 Task: Create a due date automation trigger when advanced on, on the monday of the week a card is due add fields without custom field "Resume" set to a number greater than 1 and greater or equal to 10 at 11:00 AM.
Action: Mouse moved to (923, 75)
Screenshot: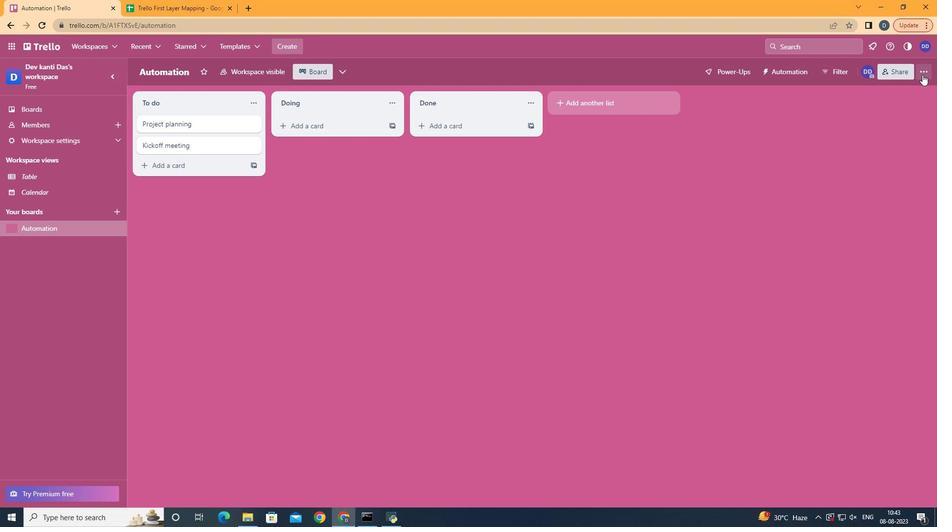 
Action: Mouse pressed left at (923, 75)
Screenshot: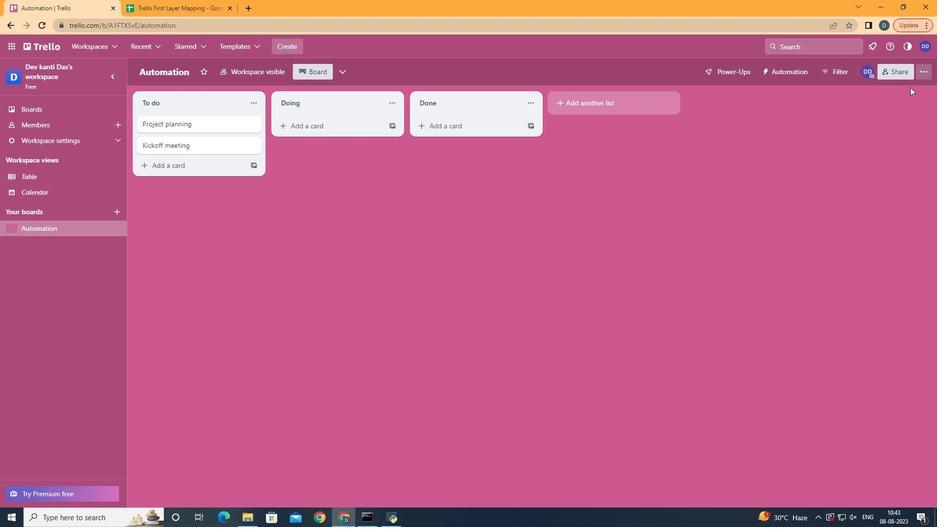 
Action: Mouse moved to (849, 198)
Screenshot: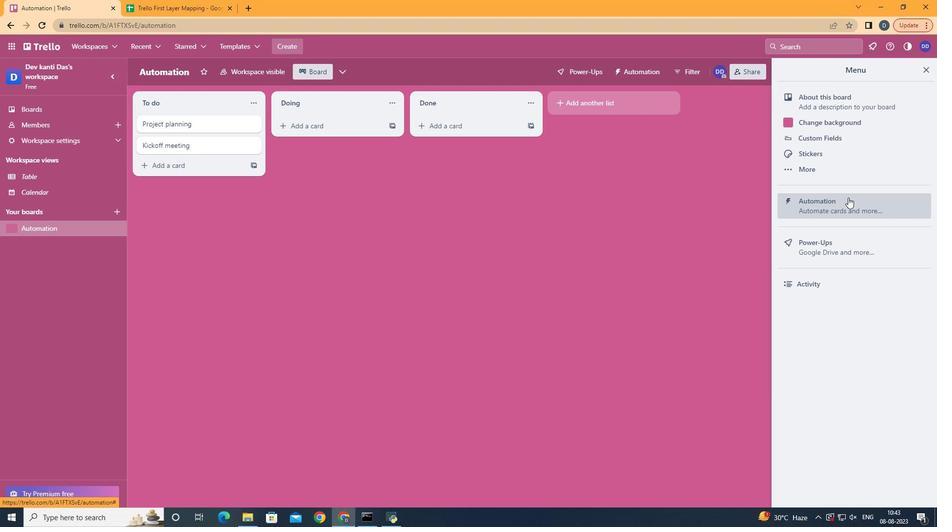 
Action: Mouse pressed left at (849, 198)
Screenshot: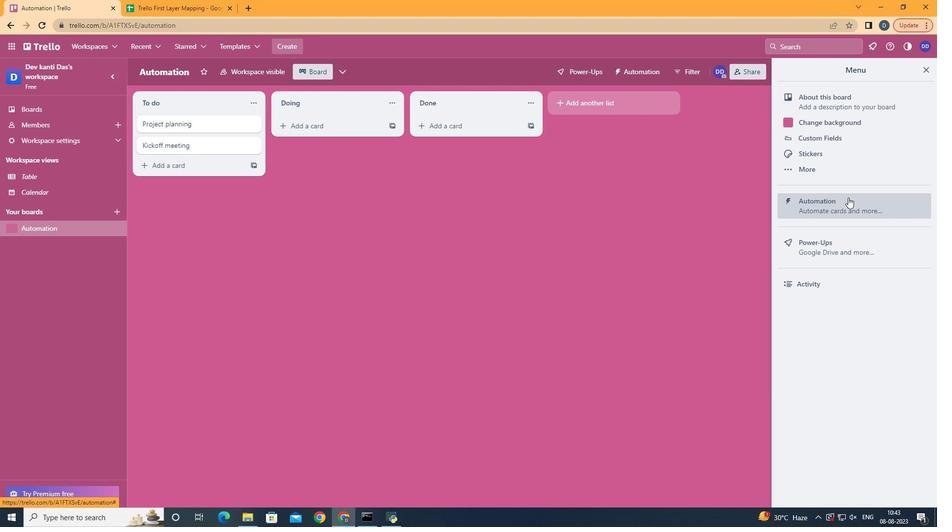 
Action: Mouse moved to (164, 198)
Screenshot: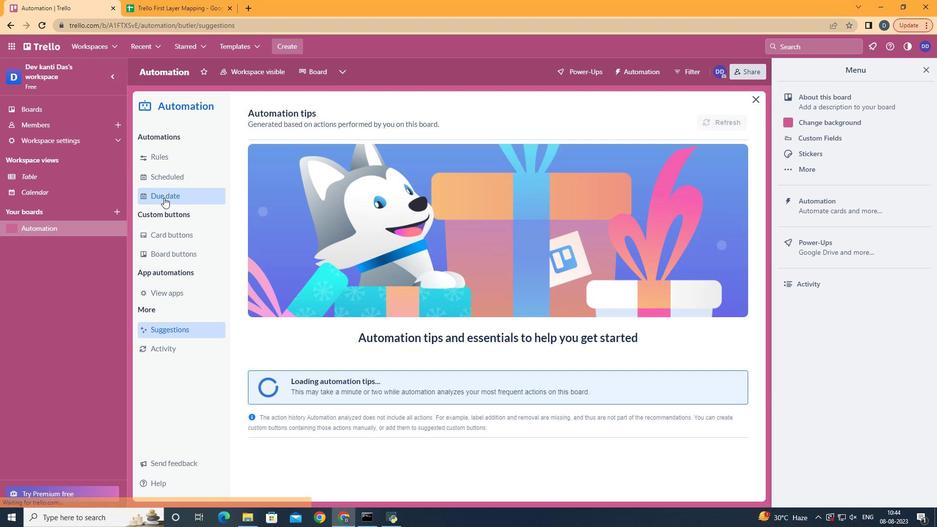
Action: Mouse pressed left at (164, 198)
Screenshot: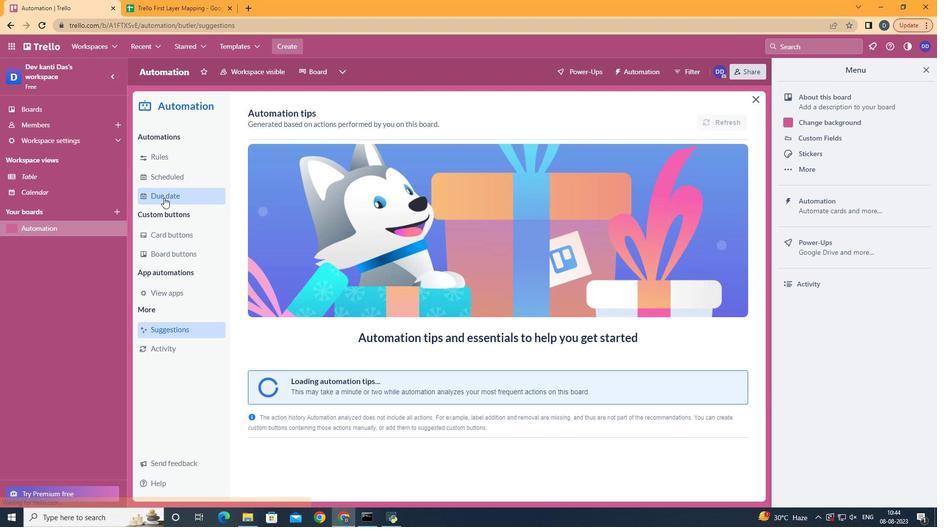 
Action: Mouse moved to (685, 116)
Screenshot: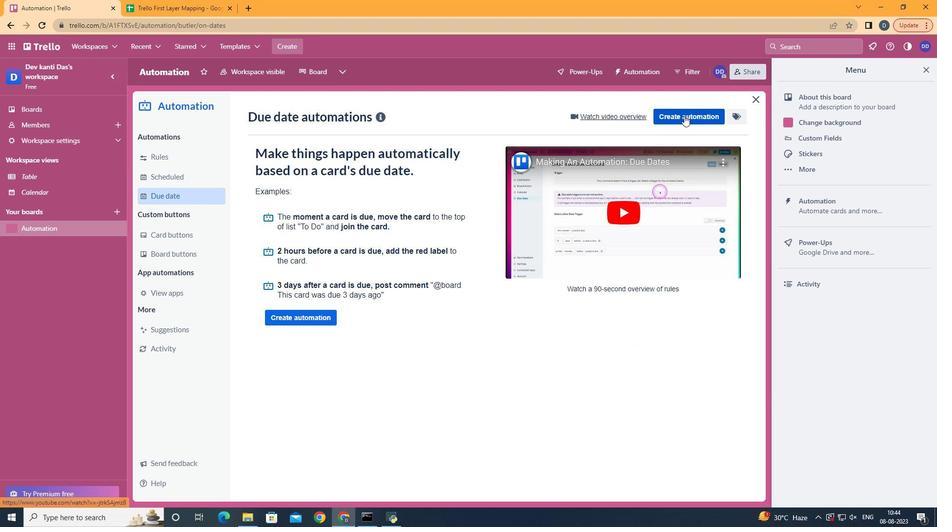 
Action: Mouse pressed left at (685, 116)
Screenshot: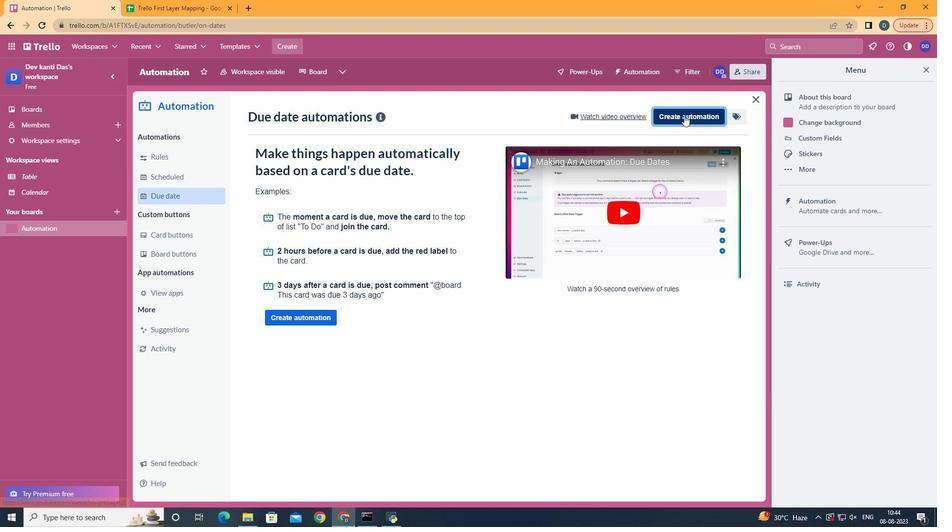 
Action: Mouse moved to (508, 208)
Screenshot: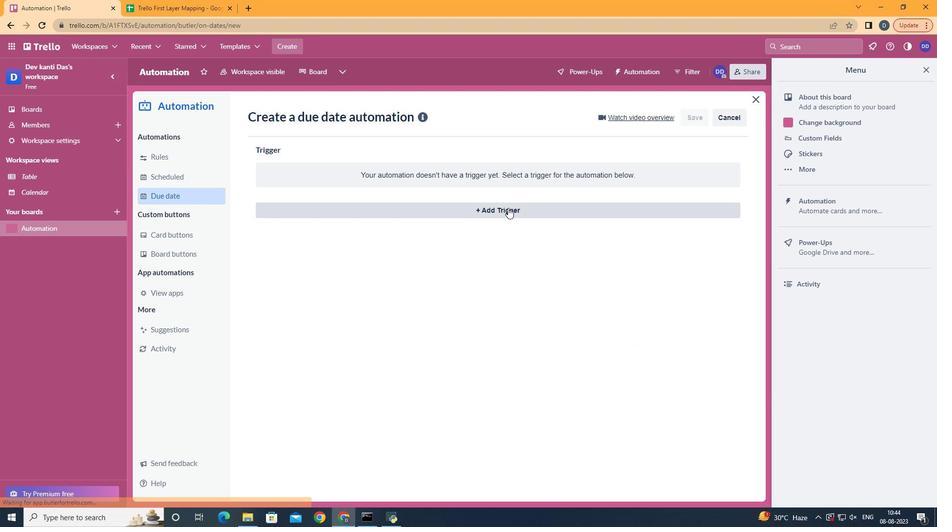 
Action: Mouse pressed left at (508, 208)
Screenshot: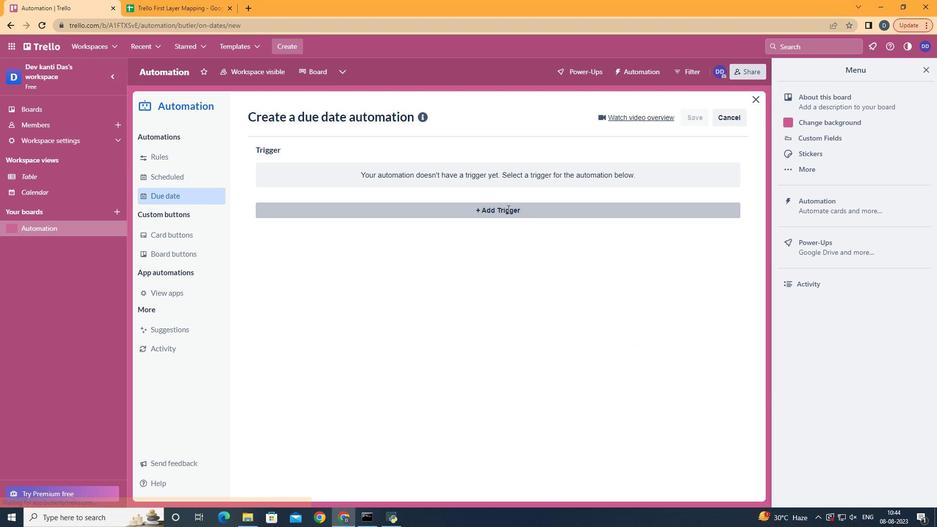 
Action: Mouse moved to (317, 255)
Screenshot: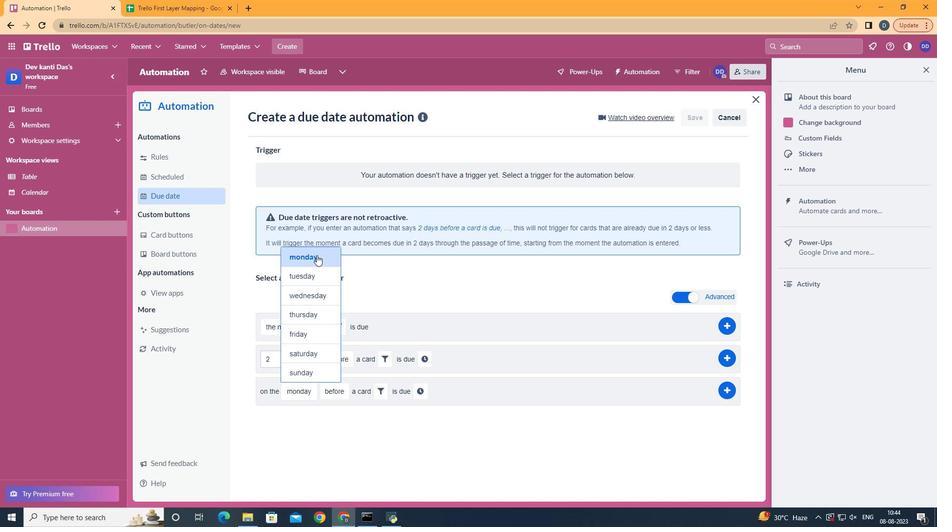 
Action: Mouse pressed left at (317, 255)
Screenshot: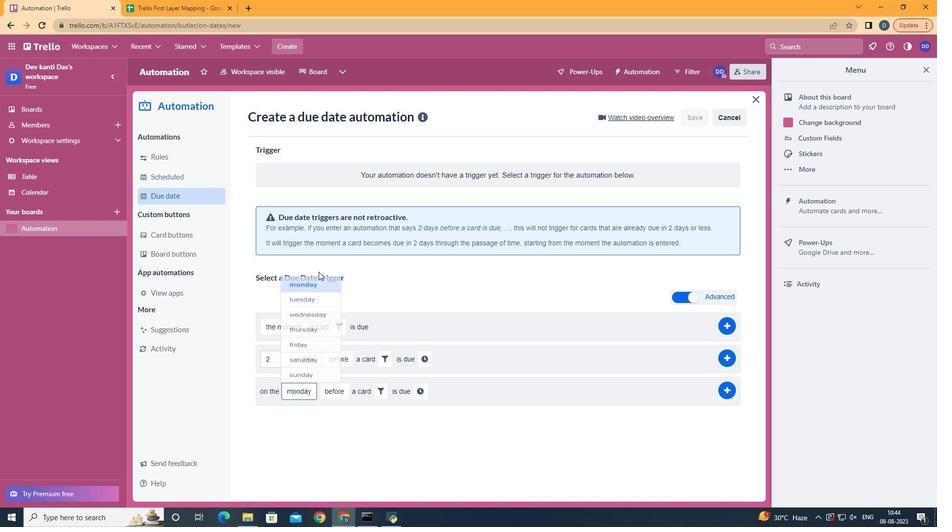 
Action: Mouse moved to (344, 446)
Screenshot: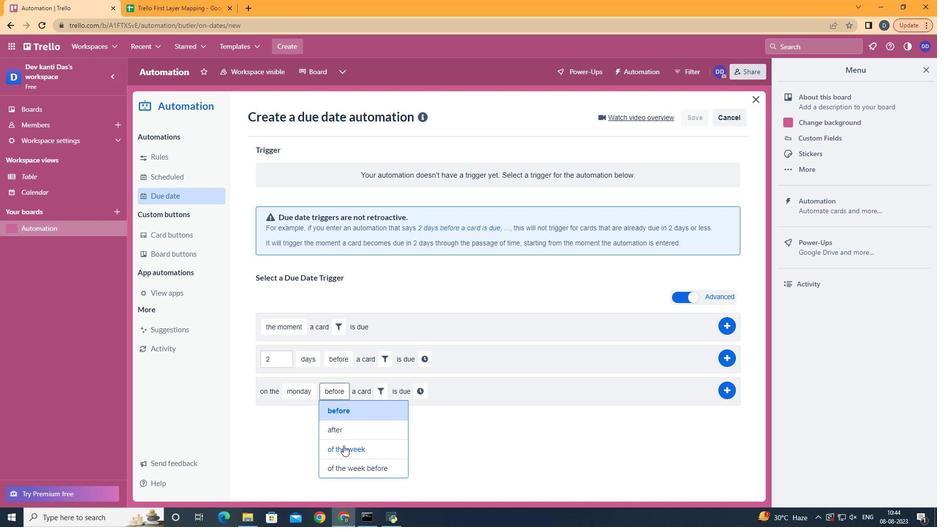 
Action: Mouse pressed left at (344, 446)
Screenshot: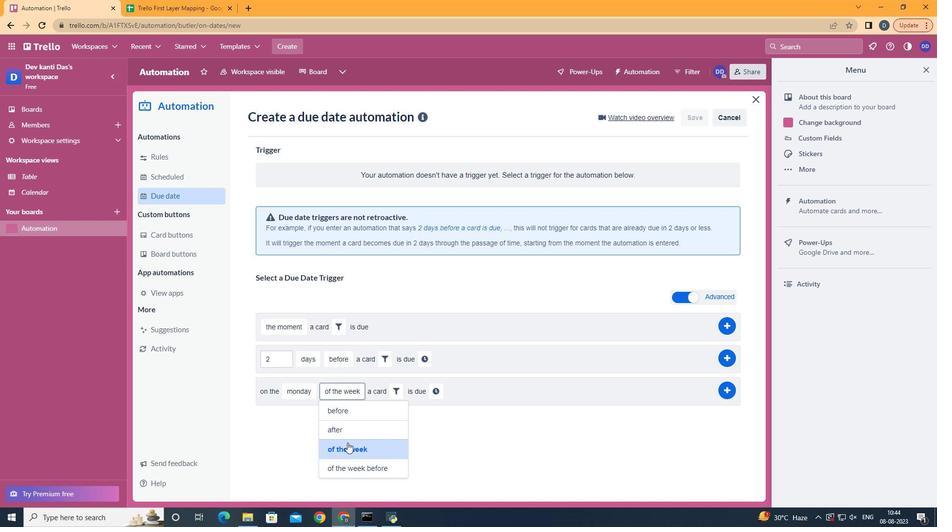 
Action: Mouse moved to (394, 385)
Screenshot: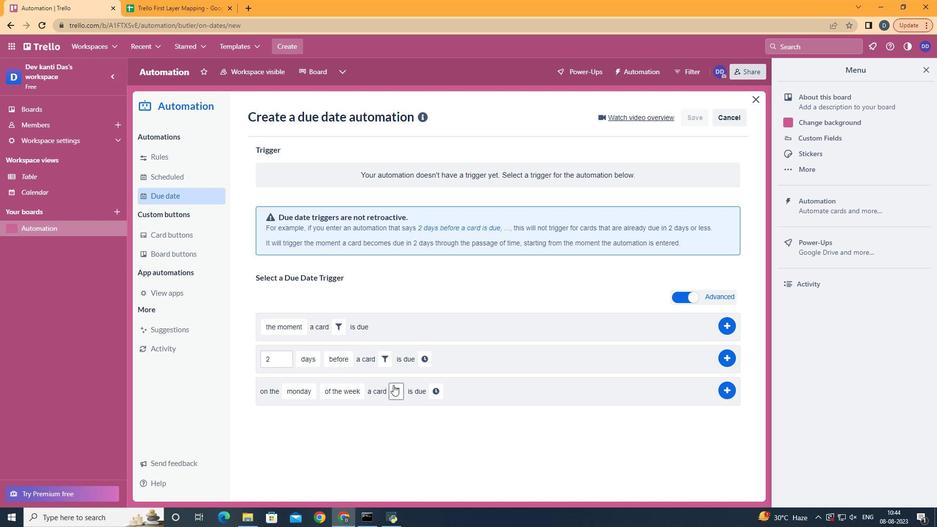 
Action: Mouse pressed left at (394, 385)
Screenshot: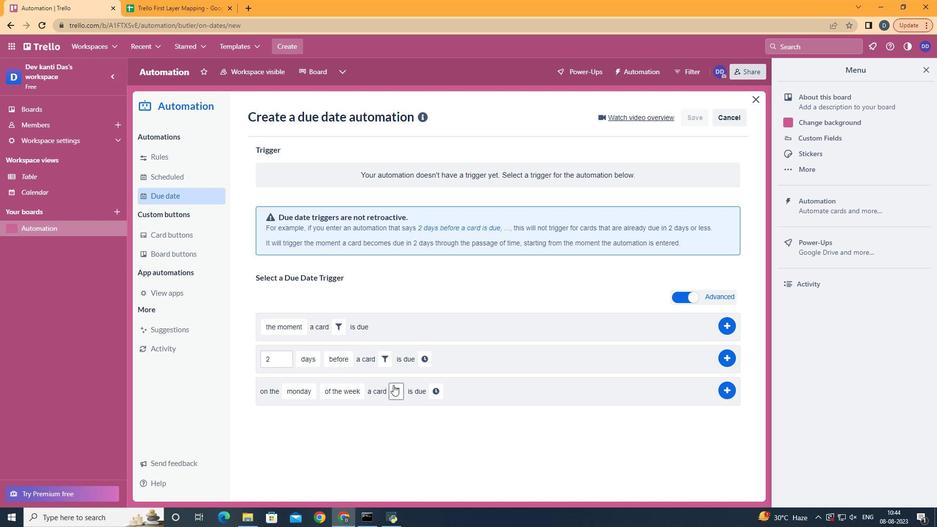 
Action: Mouse moved to (549, 422)
Screenshot: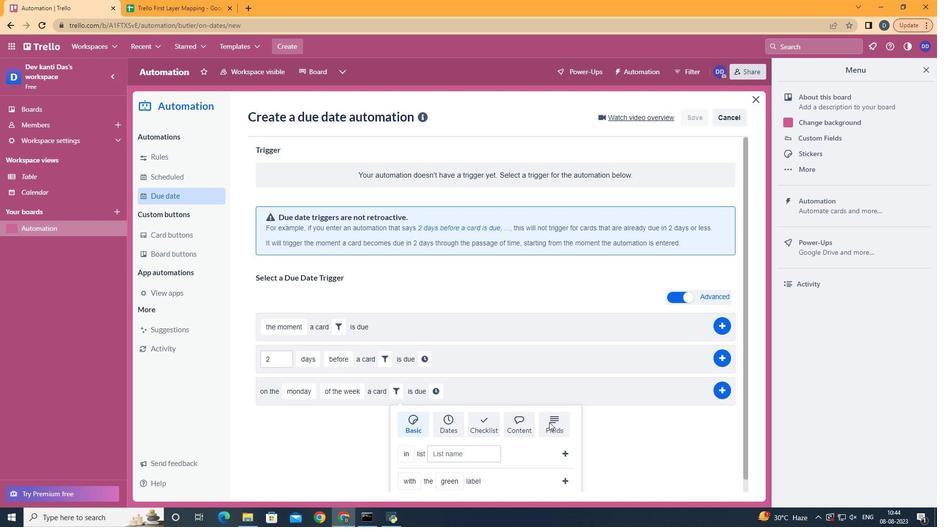 
Action: Mouse pressed left at (549, 422)
Screenshot: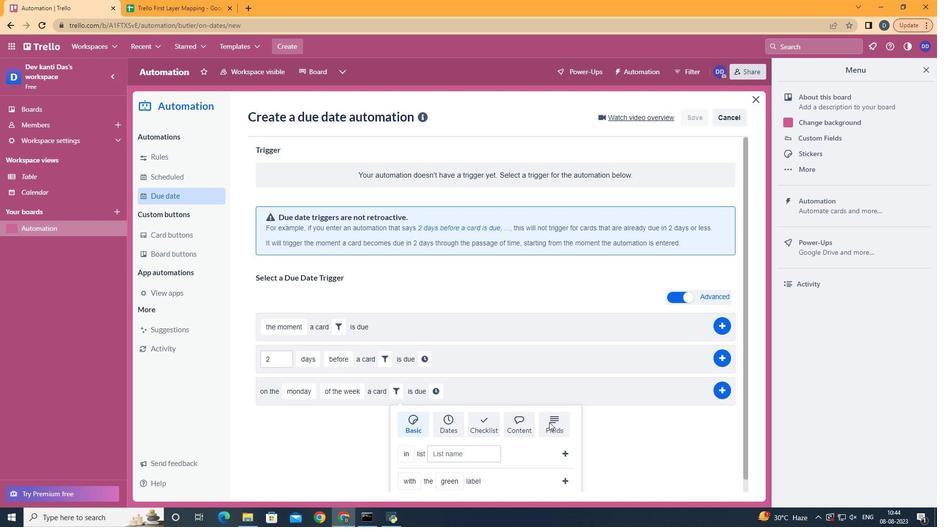
Action: Mouse scrolled (549, 422) with delta (0, 0)
Screenshot: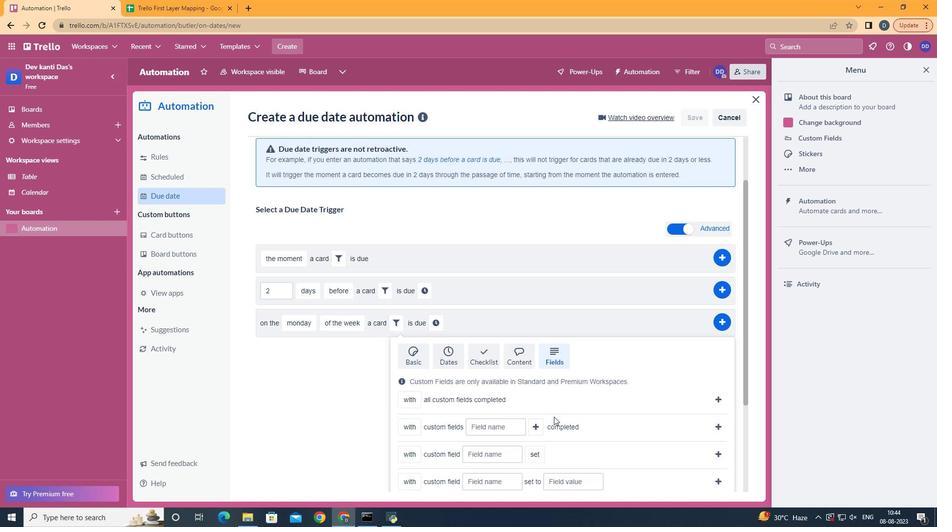 
Action: Mouse scrolled (549, 422) with delta (0, 0)
Screenshot: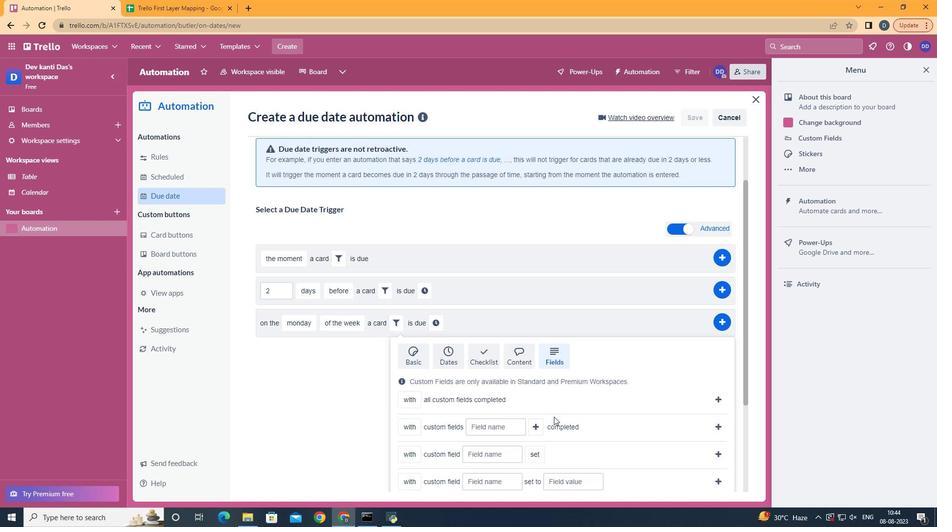 
Action: Mouse scrolled (549, 422) with delta (0, 0)
Screenshot: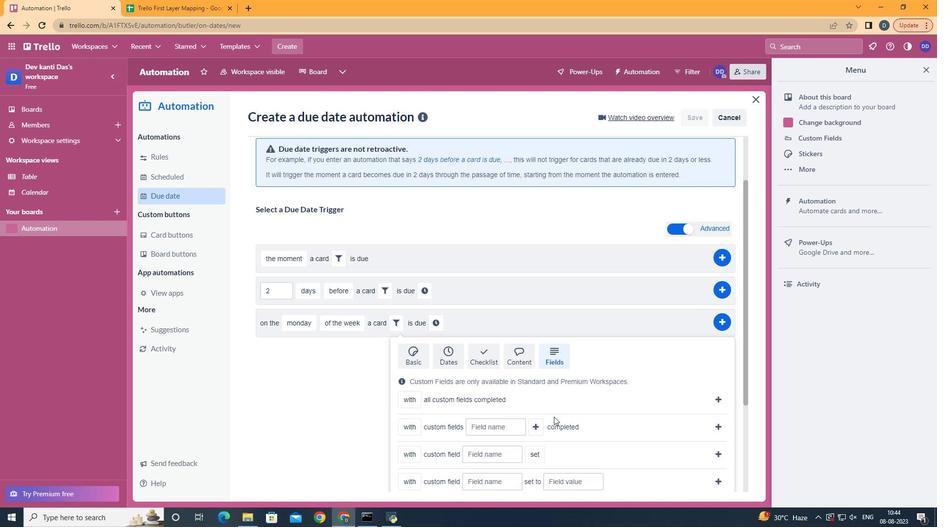 
Action: Mouse scrolled (549, 422) with delta (0, 0)
Screenshot: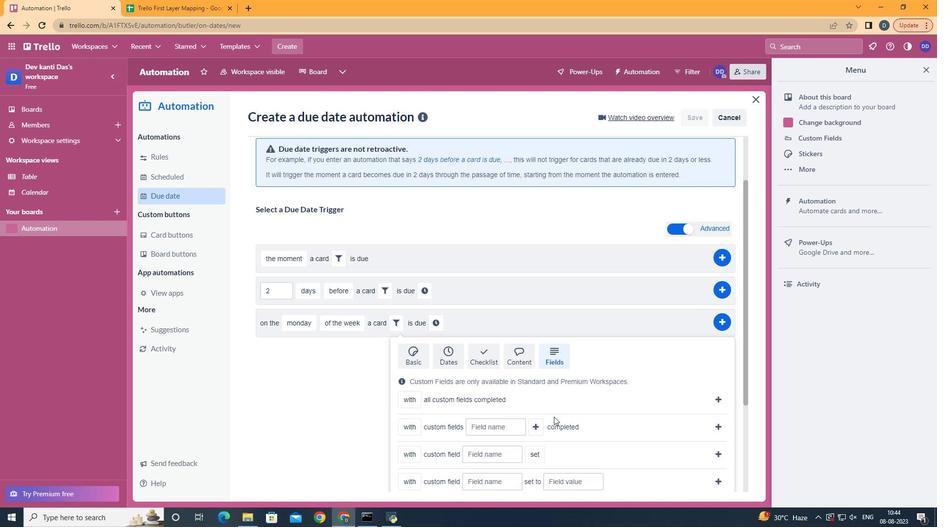 
Action: Mouse scrolled (549, 422) with delta (0, 0)
Screenshot: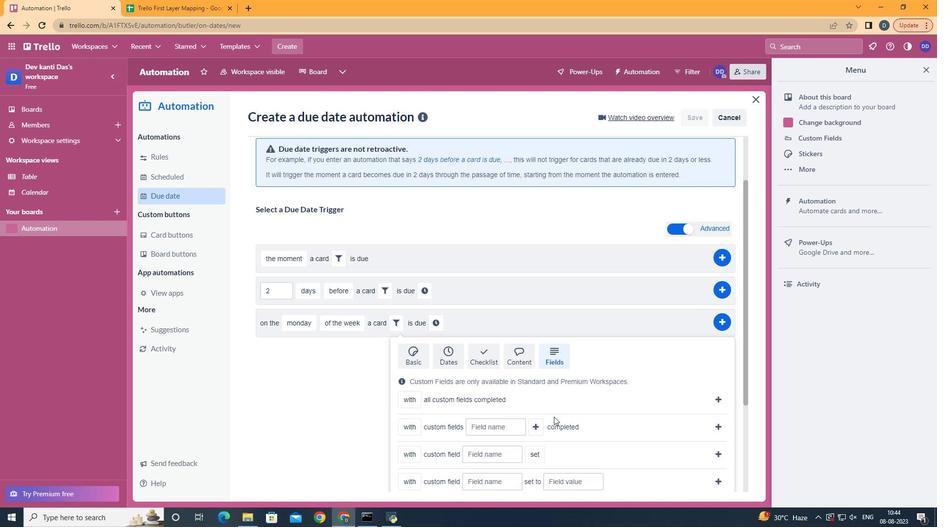 
Action: Mouse moved to (551, 420)
Screenshot: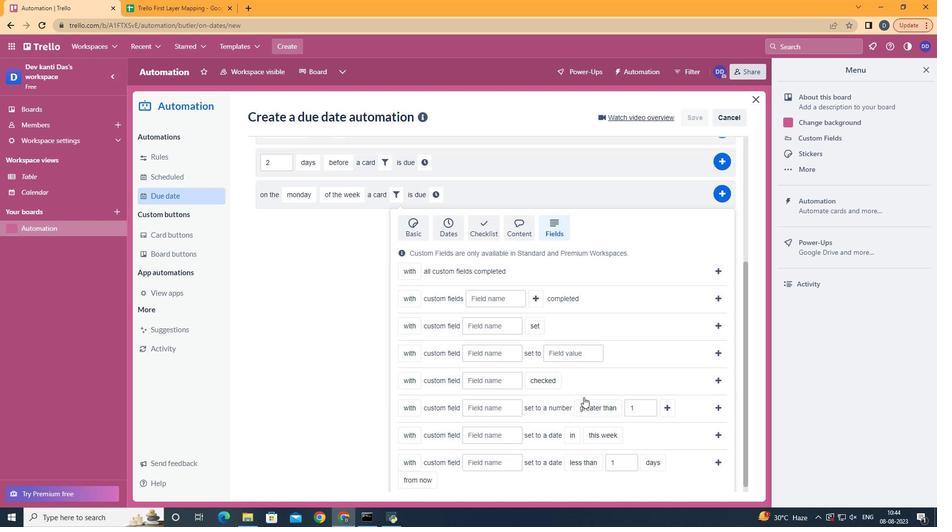 
Action: Mouse scrolled (551, 420) with delta (0, 0)
Screenshot: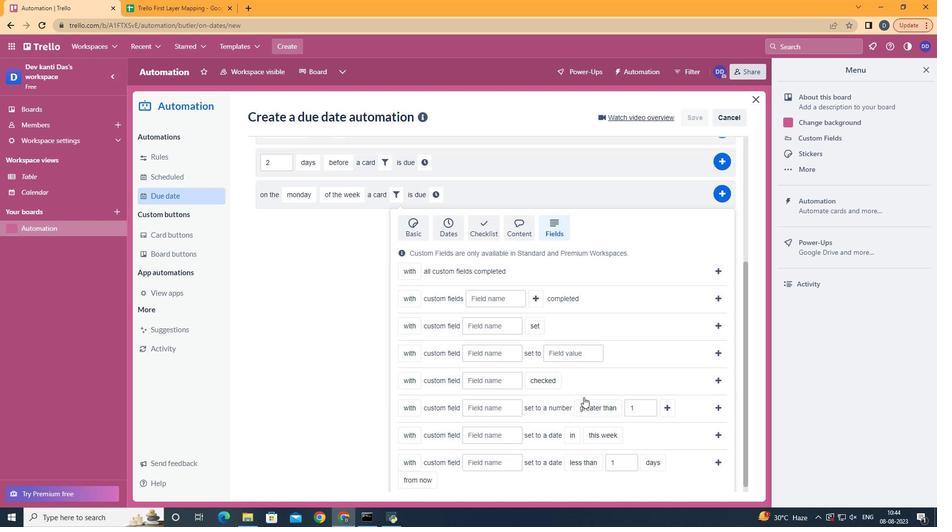 
Action: Mouse moved to (417, 433)
Screenshot: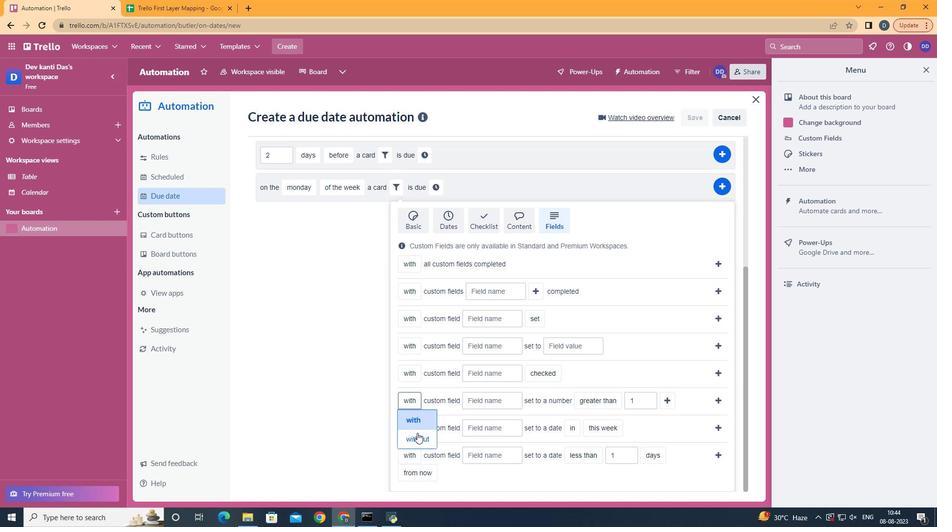 
Action: Mouse pressed left at (417, 433)
Screenshot: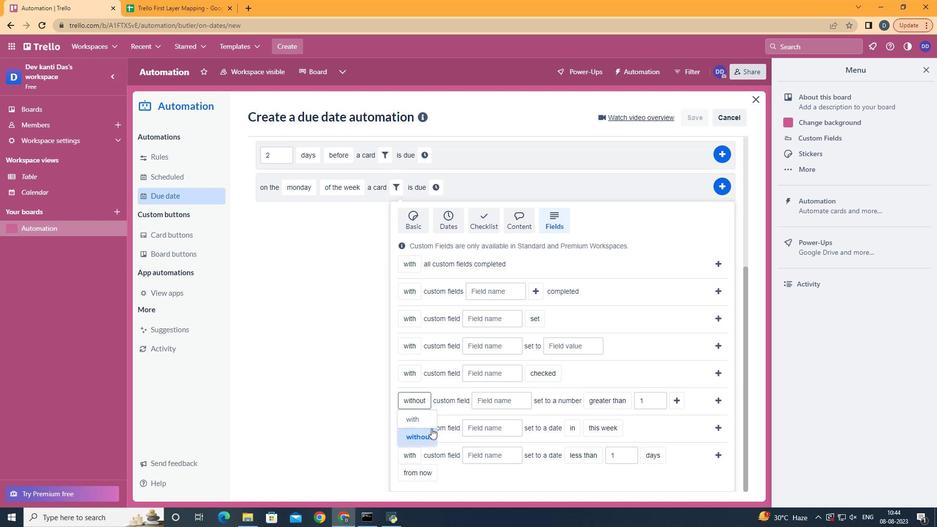 
Action: Mouse moved to (510, 398)
Screenshot: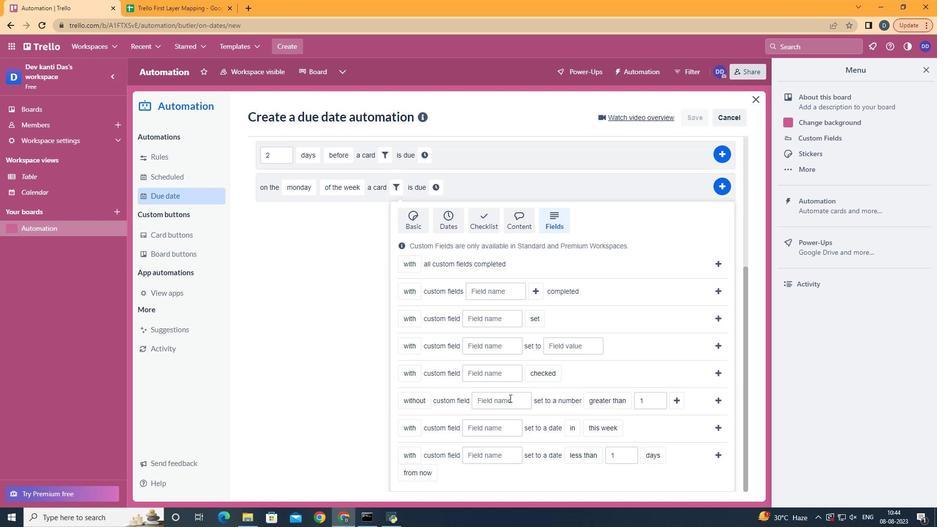 
Action: Mouse pressed left at (510, 398)
Screenshot: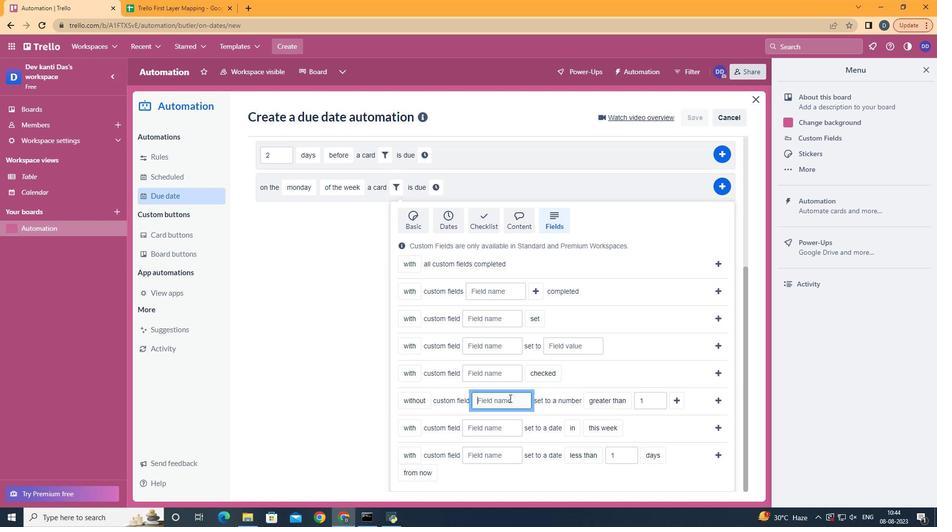 
Action: Key pressed <Key.shift>Resume
Screenshot: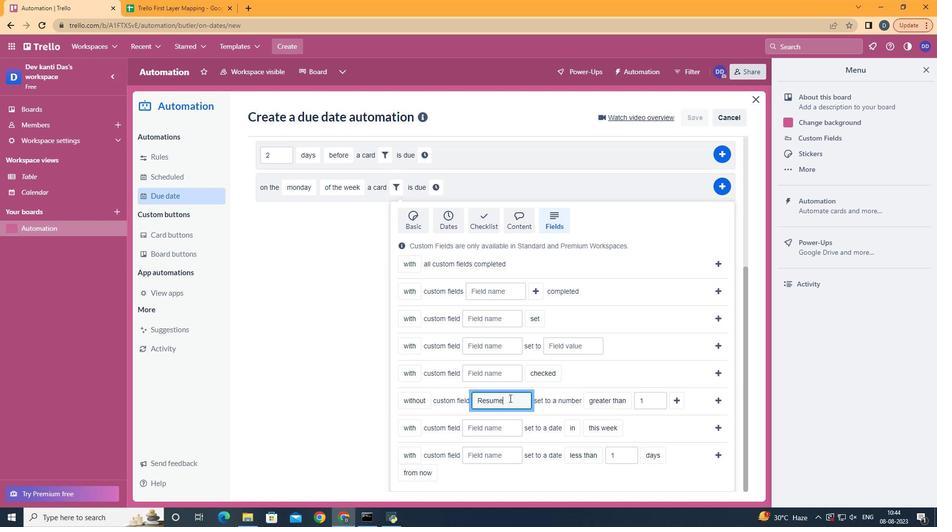
Action: Mouse moved to (607, 427)
Screenshot: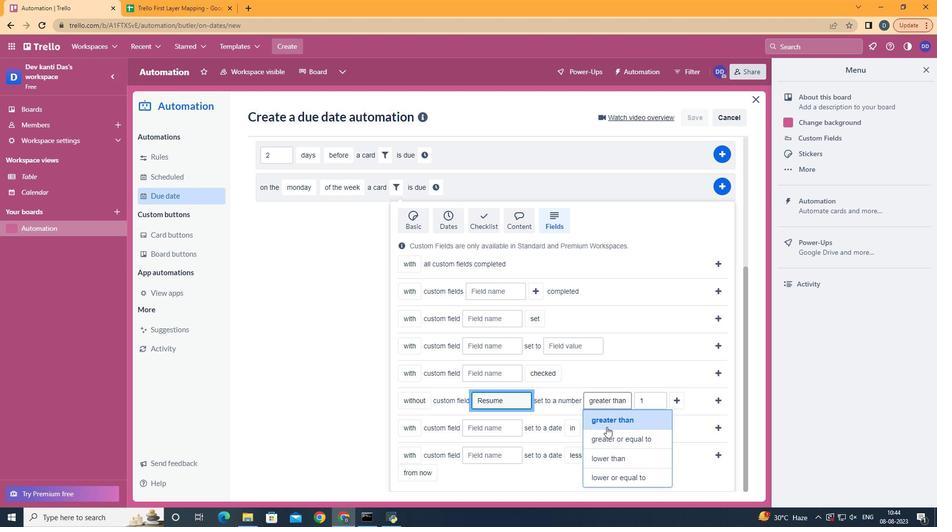 
Action: Mouse pressed left at (607, 427)
Screenshot: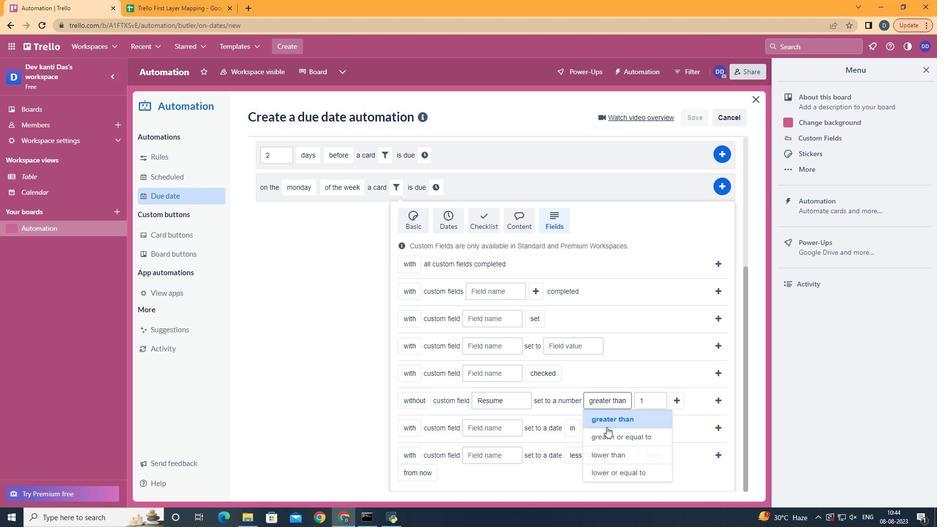 
Action: Mouse moved to (673, 402)
Screenshot: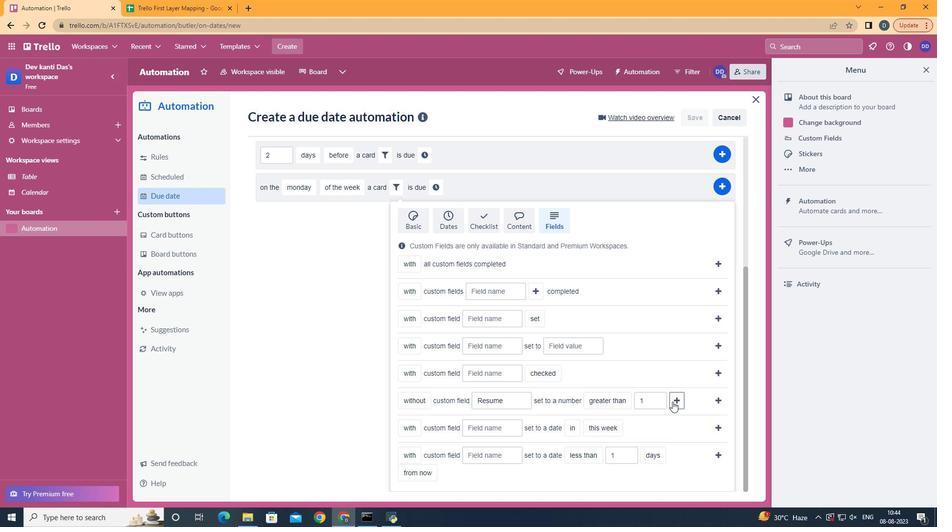 
Action: Mouse pressed left at (673, 402)
Screenshot: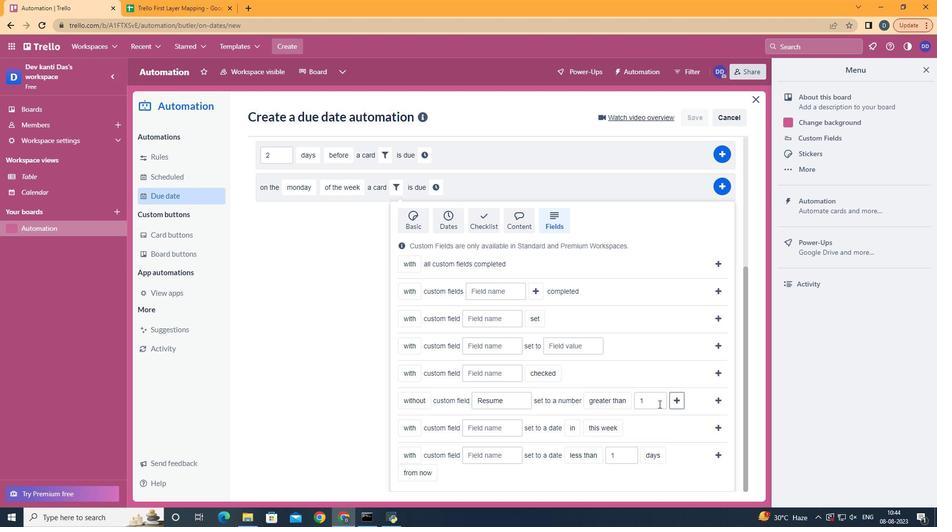 
Action: Mouse moved to (450, 405)
Screenshot: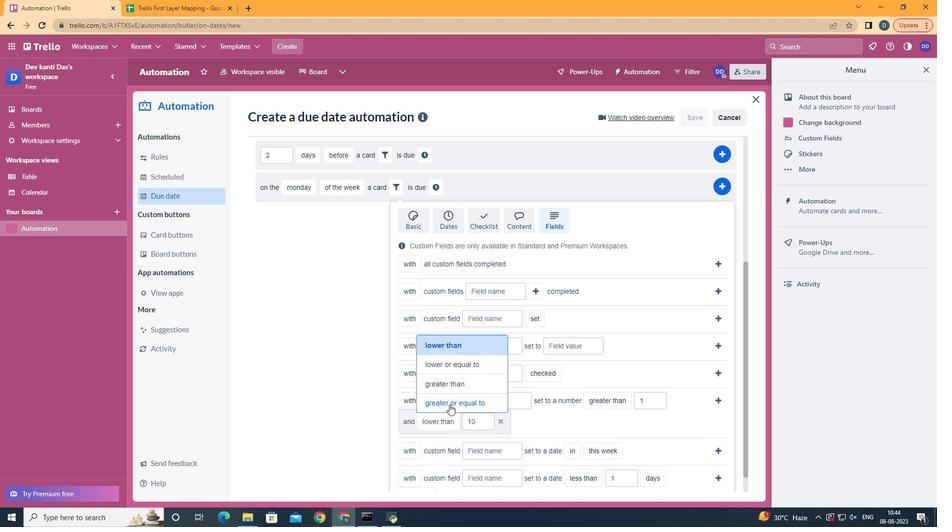 
Action: Mouse pressed left at (450, 405)
Screenshot: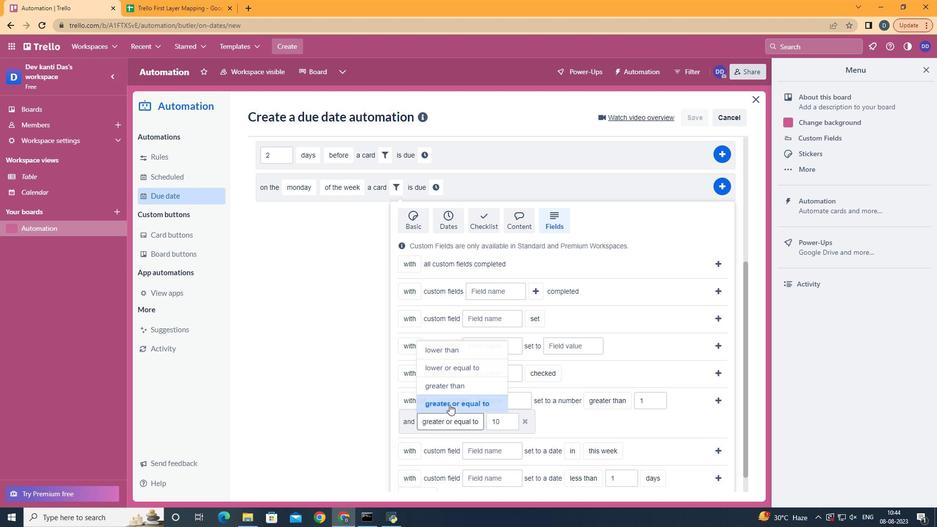 
Action: Mouse moved to (715, 400)
Screenshot: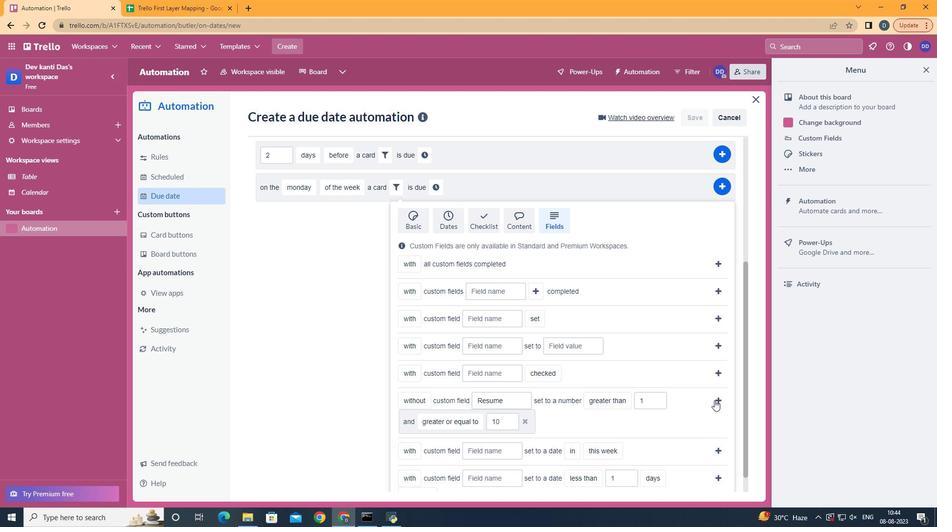 
Action: Mouse pressed left at (715, 400)
Screenshot: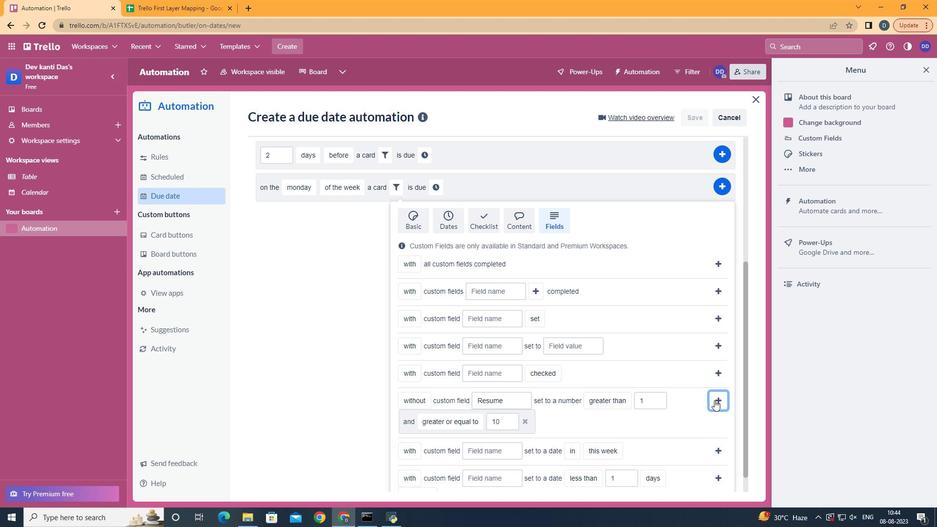 
Action: Mouse moved to (286, 413)
Screenshot: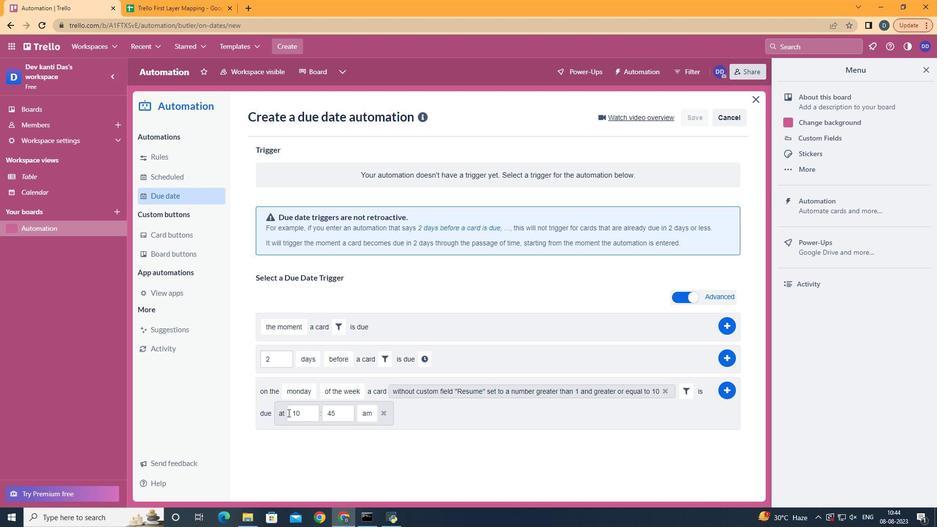 
Action: Mouse pressed left at (286, 413)
Screenshot: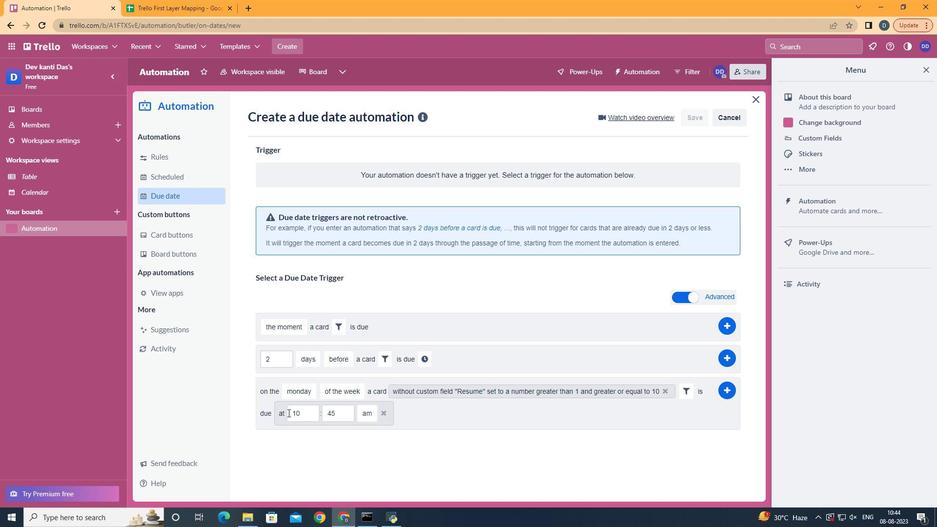 
Action: Mouse moved to (316, 413)
Screenshot: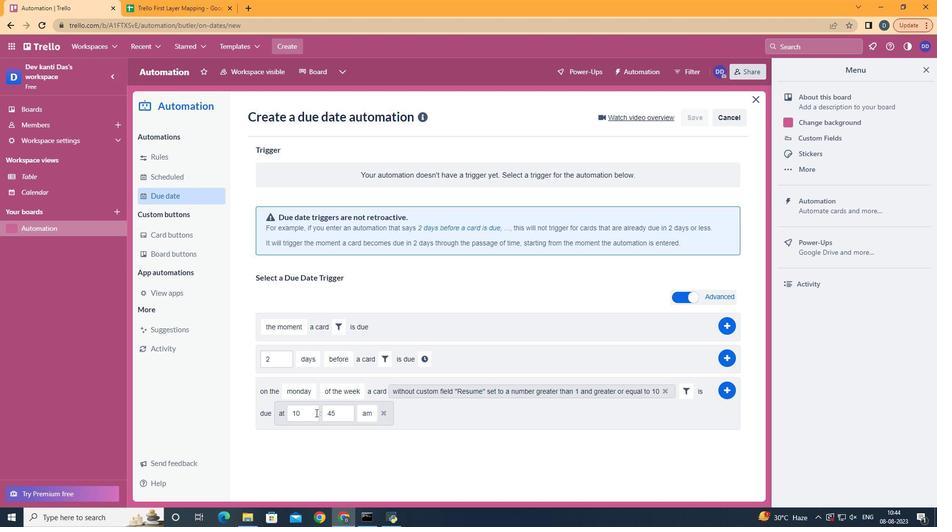 
Action: Mouse pressed left at (316, 413)
Screenshot: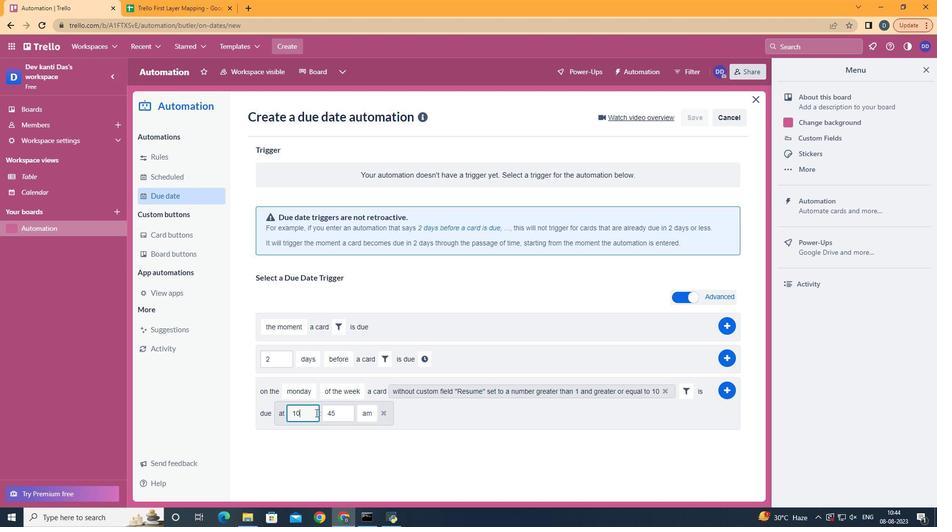 
Action: Key pressed <Key.backspace>1
Screenshot: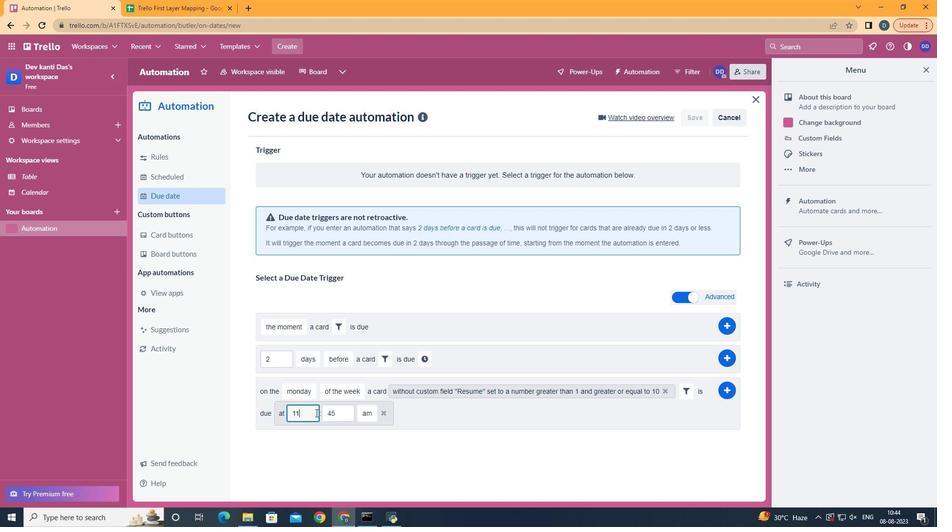 
Action: Mouse moved to (334, 412)
Screenshot: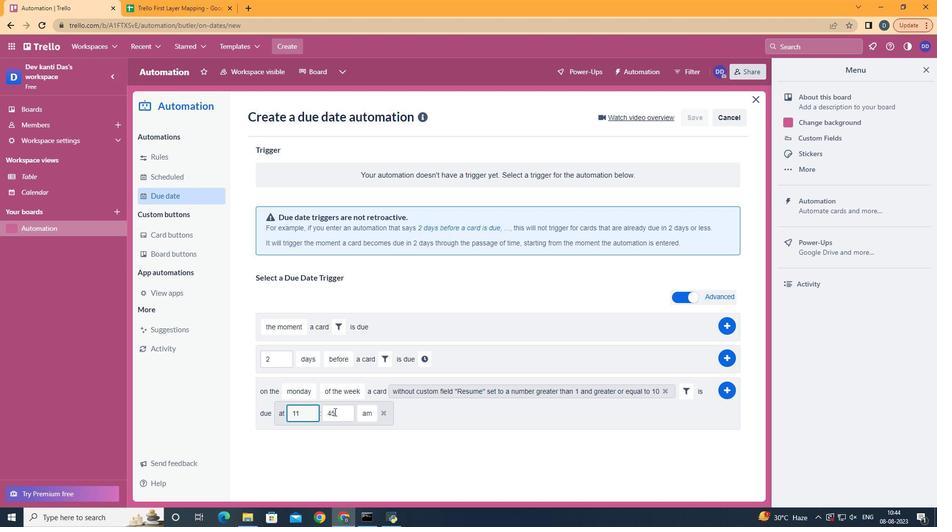 
Action: Mouse pressed left at (334, 412)
Screenshot: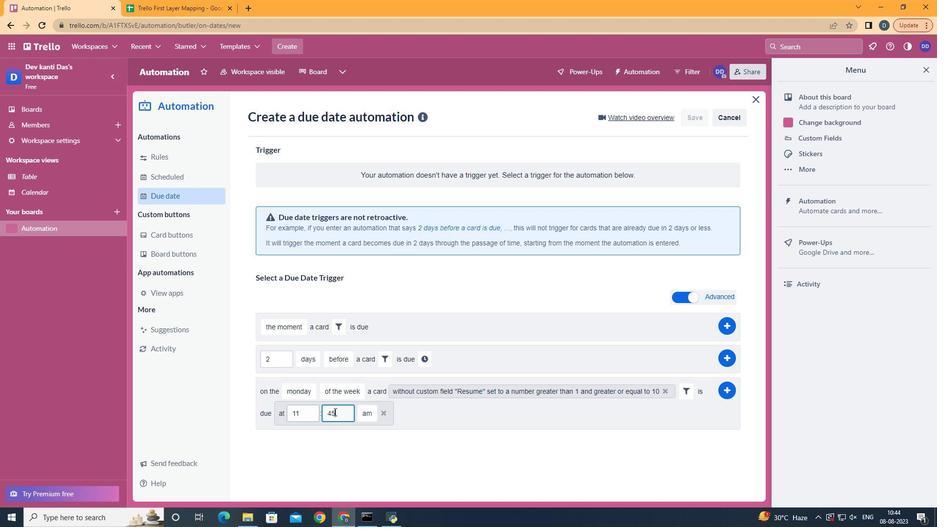 
Action: Key pressed <Key.backspace><Key.backspace>00
Screenshot: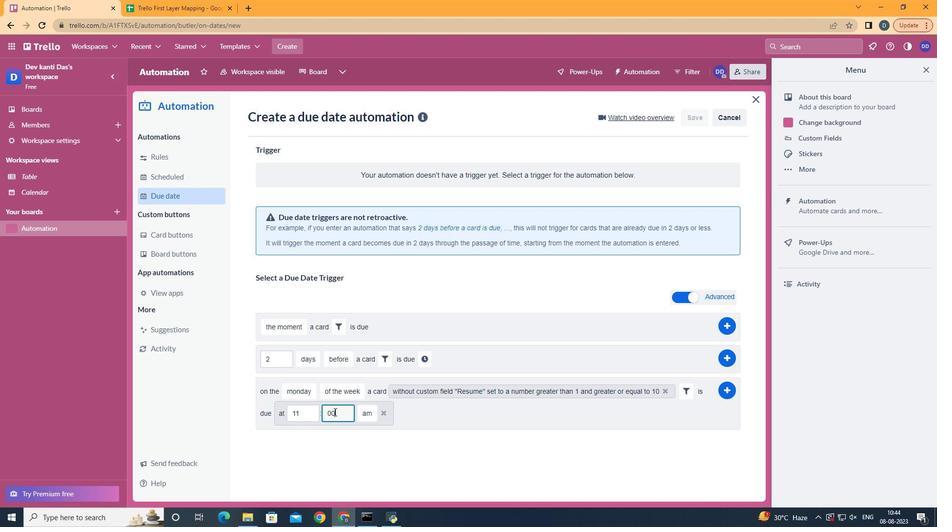 
Action: Mouse moved to (735, 390)
Screenshot: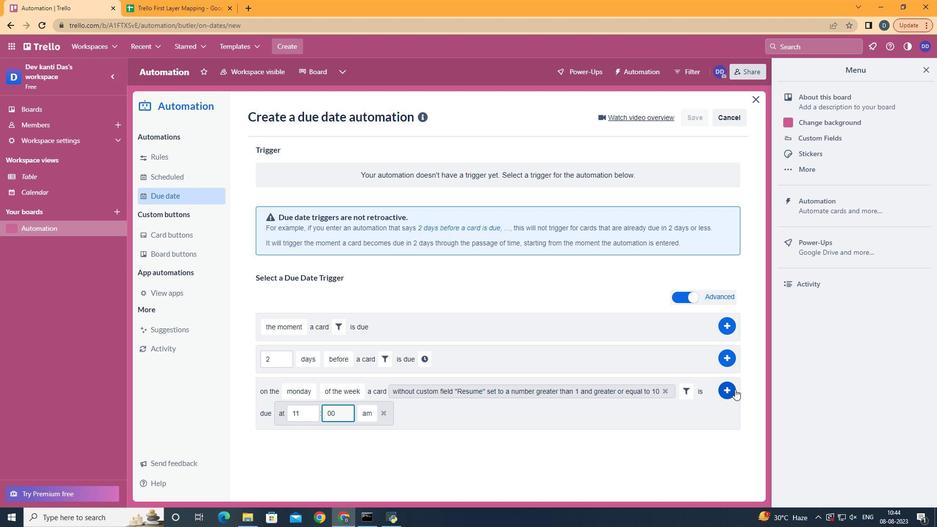 
Action: Mouse pressed left at (735, 390)
Screenshot: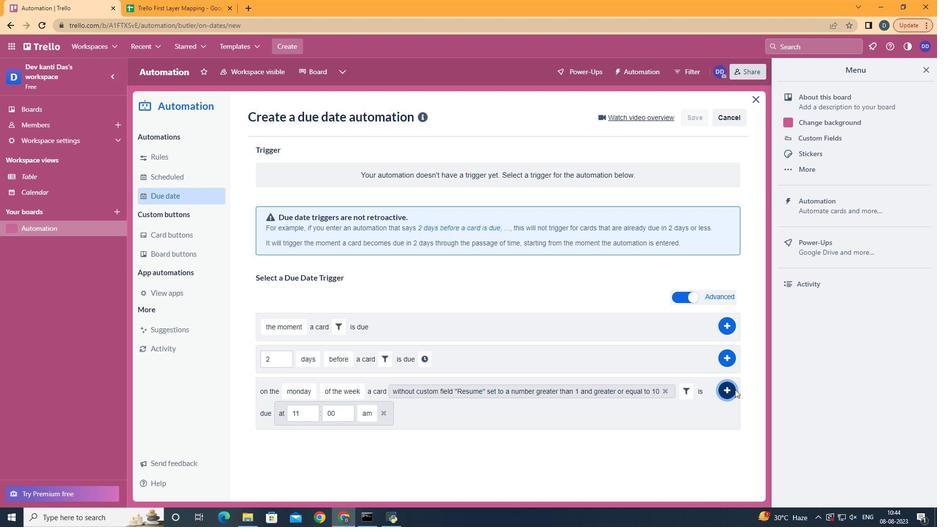 
Action: Mouse moved to (573, 206)
Screenshot: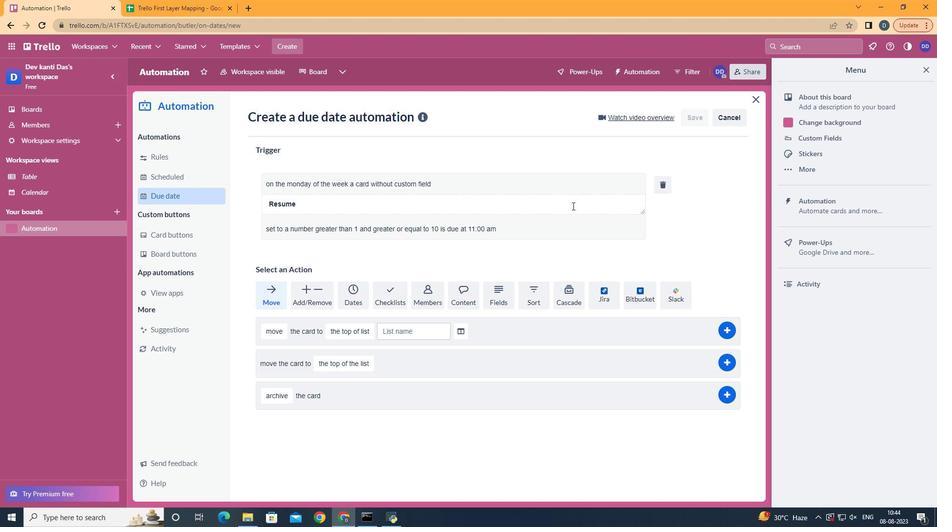 
